 Task: Create a due date automation trigger when advanced on, on the monday of the week a card is due add dates due next month at 11:00 AM.
Action: Mouse moved to (942, 71)
Screenshot: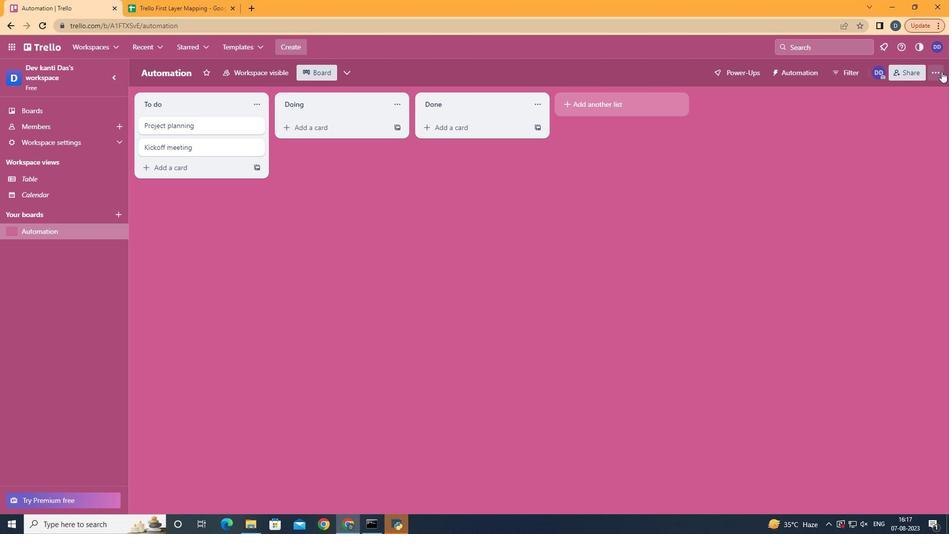 
Action: Mouse pressed left at (942, 71)
Screenshot: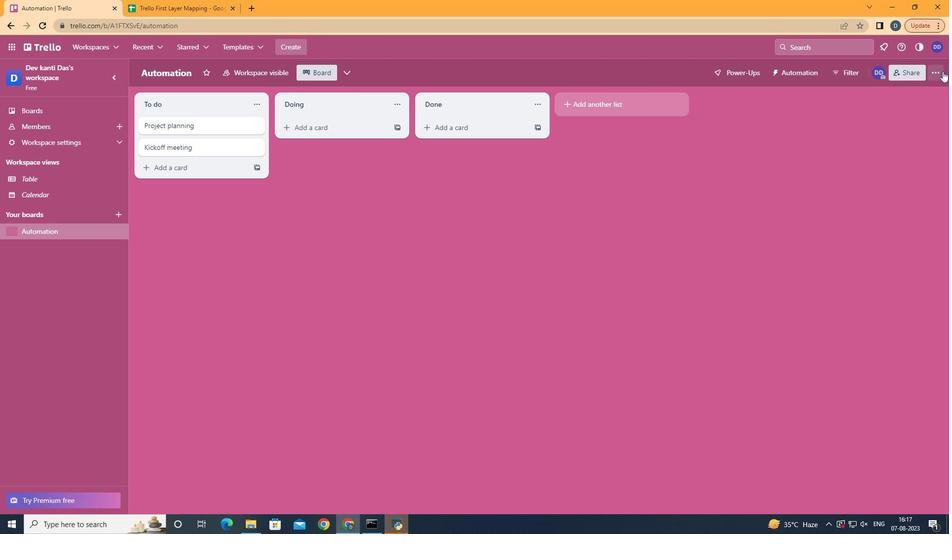 
Action: Mouse moved to (840, 210)
Screenshot: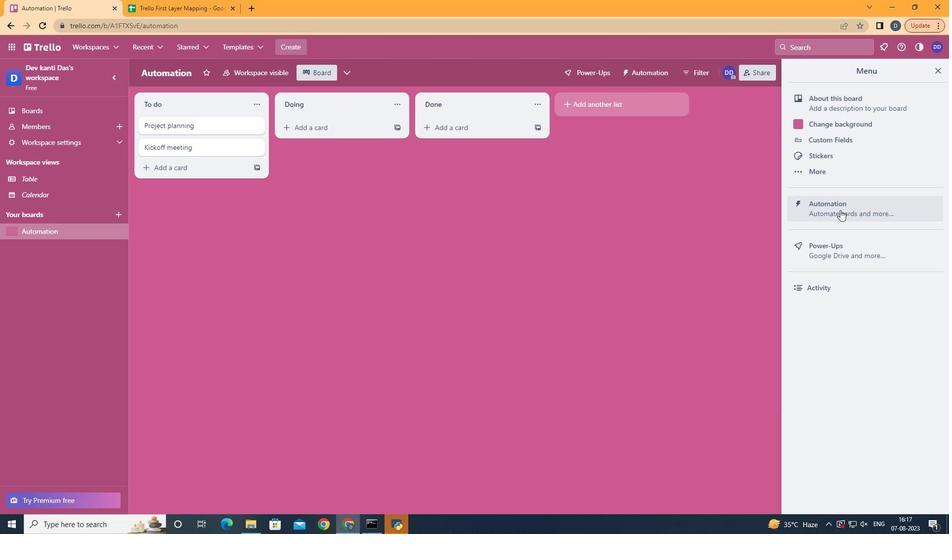 
Action: Mouse pressed left at (840, 210)
Screenshot: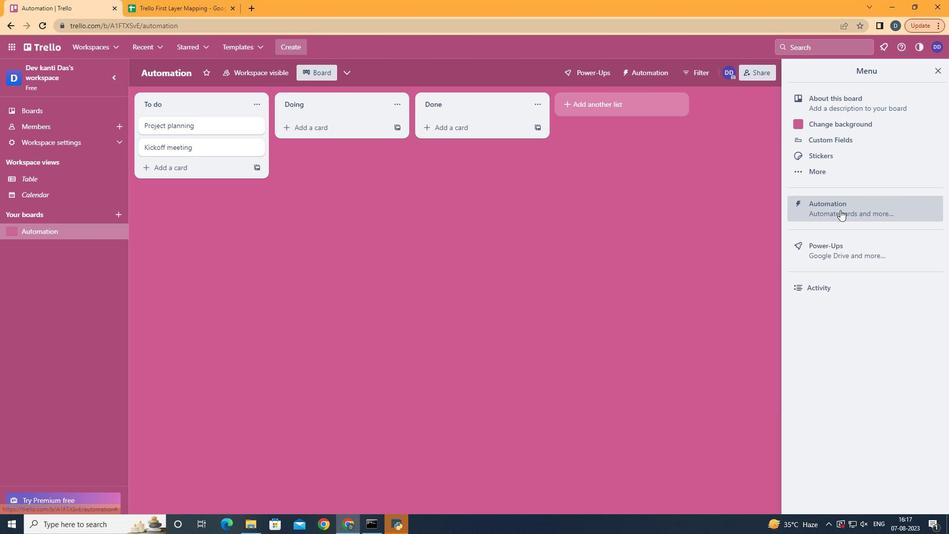 
Action: Mouse moved to (192, 205)
Screenshot: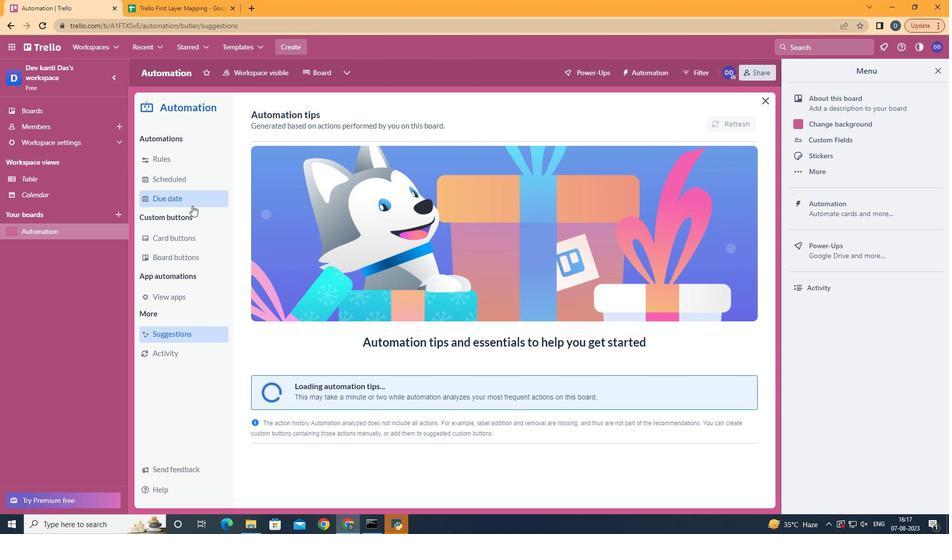 
Action: Mouse pressed left at (192, 205)
Screenshot: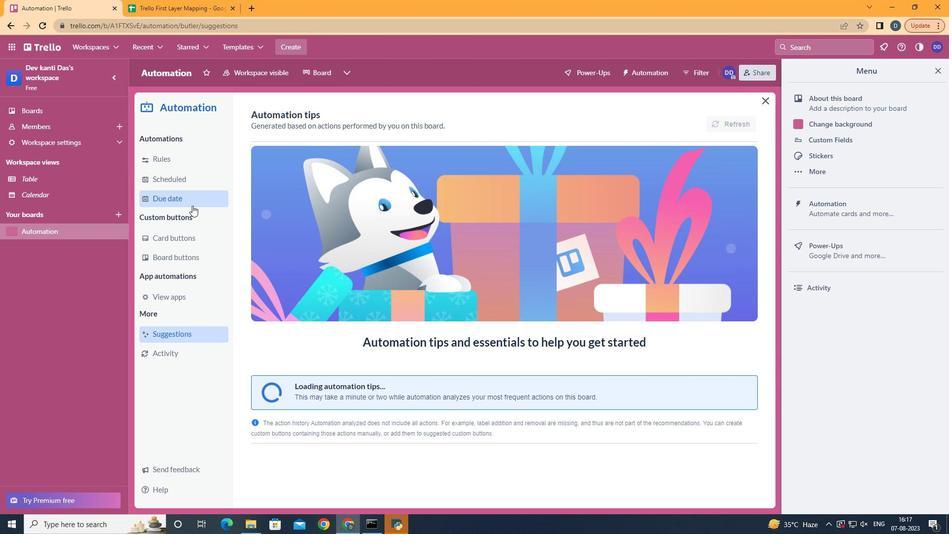 
Action: Mouse moved to (696, 122)
Screenshot: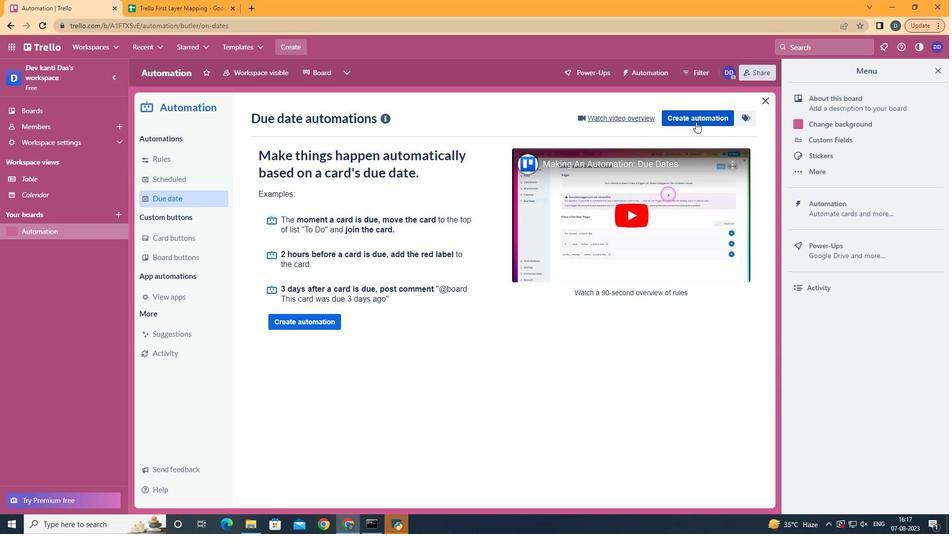 
Action: Mouse pressed left at (696, 122)
Screenshot: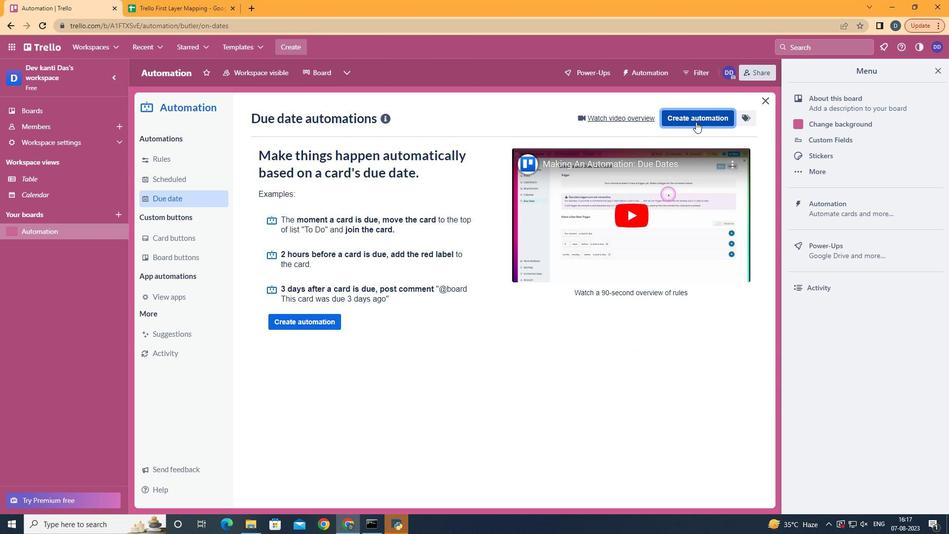 
Action: Mouse moved to (530, 212)
Screenshot: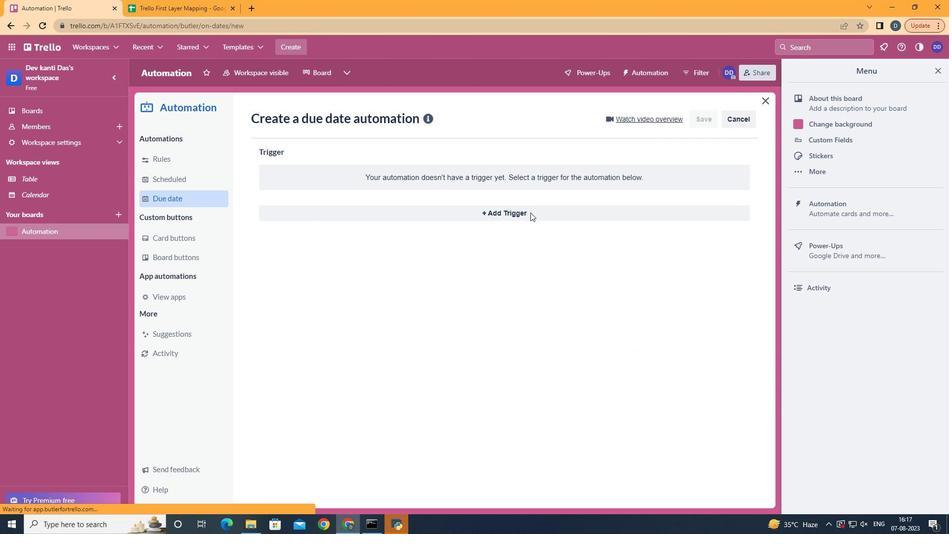 
Action: Mouse pressed left at (530, 212)
Screenshot: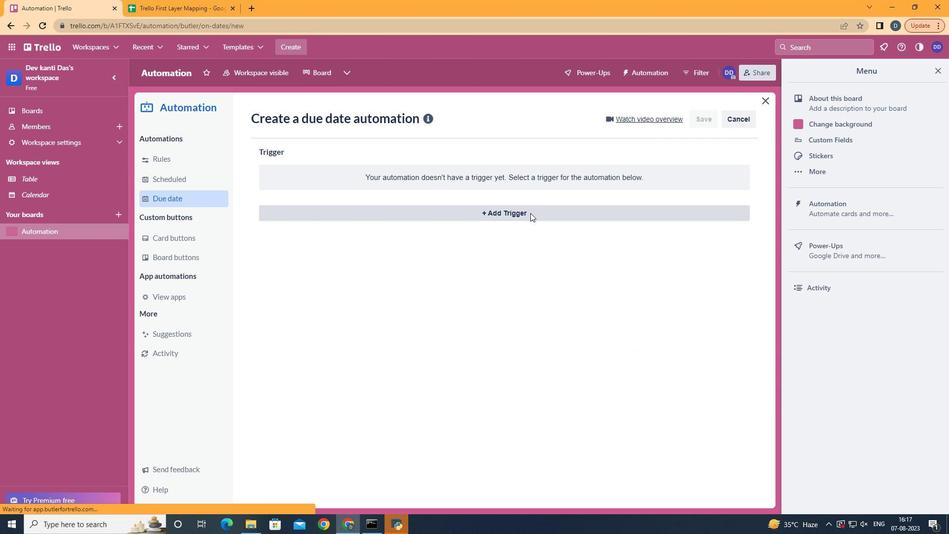
Action: Mouse moved to (317, 255)
Screenshot: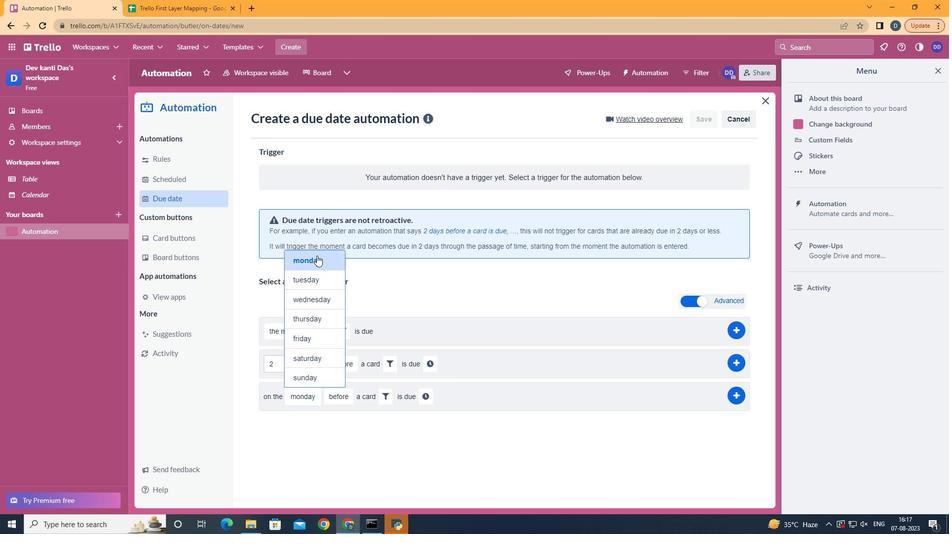 
Action: Mouse pressed left at (317, 255)
Screenshot: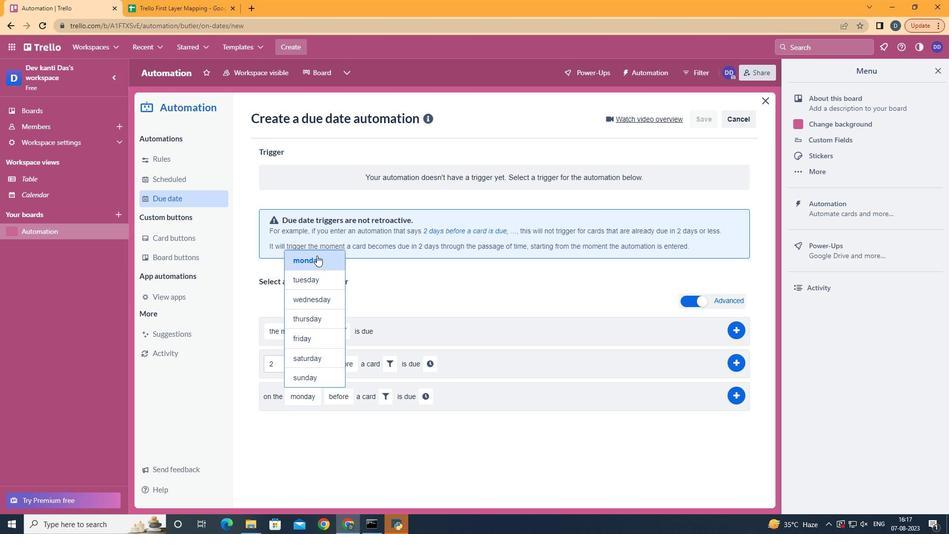 
Action: Mouse moved to (347, 454)
Screenshot: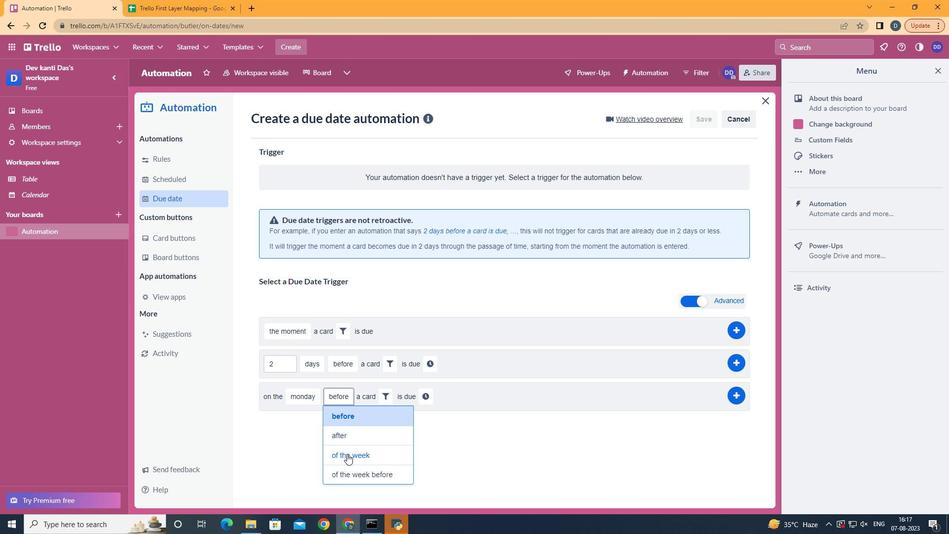 
Action: Mouse pressed left at (347, 454)
Screenshot: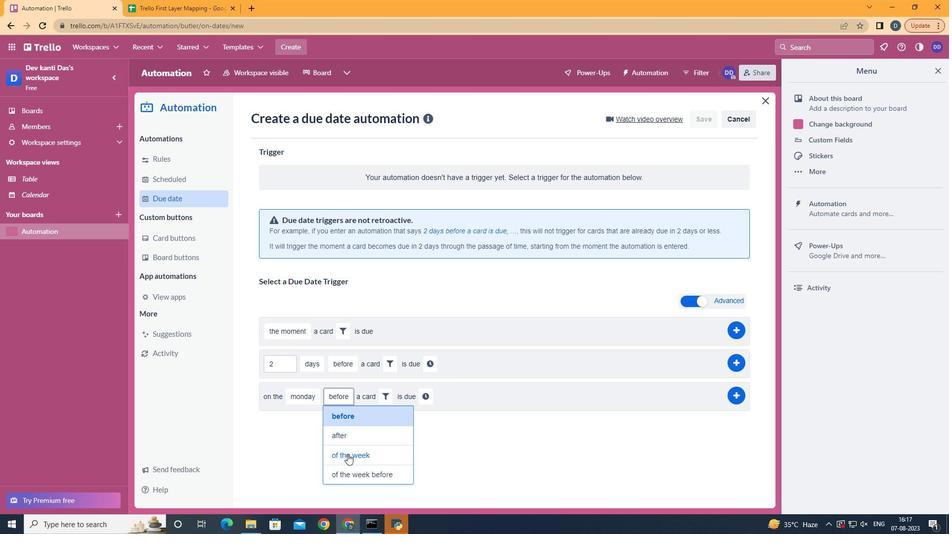 
Action: Mouse moved to (396, 401)
Screenshot: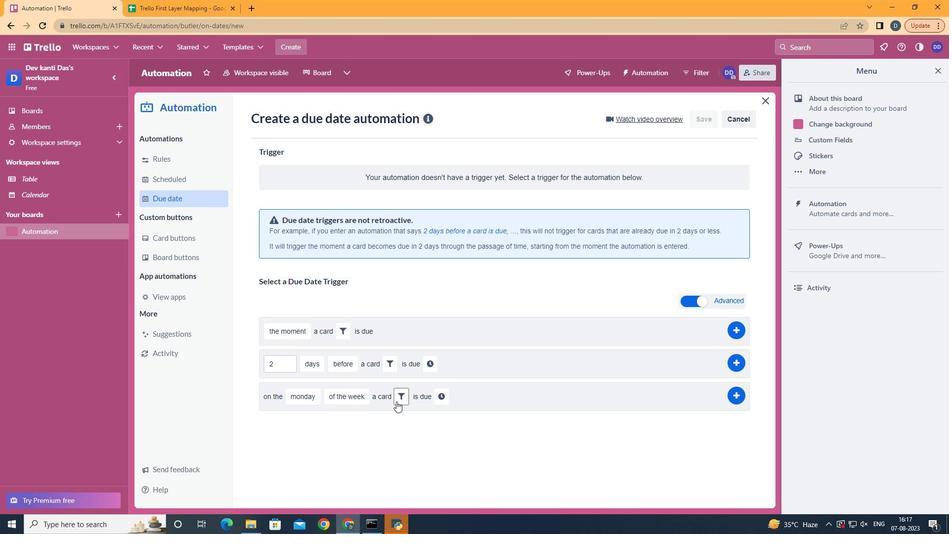 
Action: Mouse pressed left at (396, 401)
Screenshot: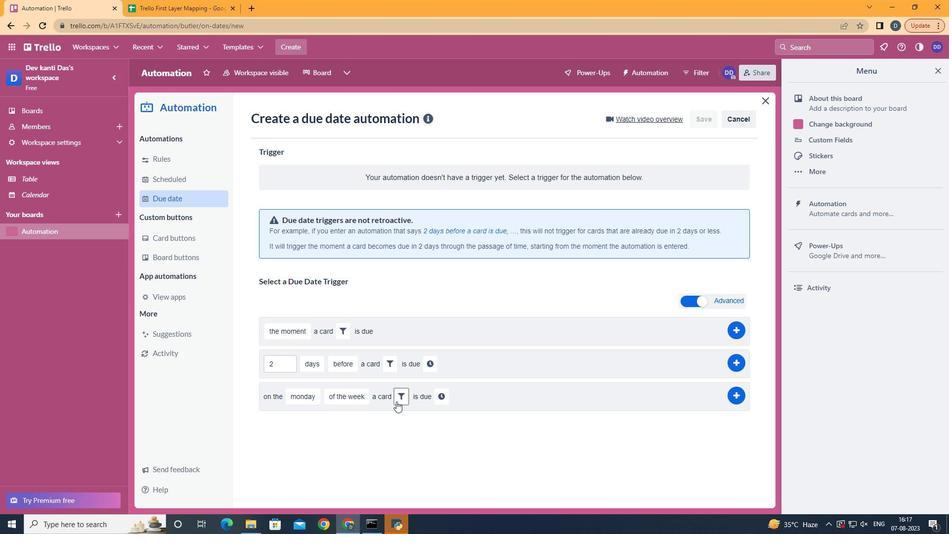 
Action: Mouse moved to (450, 433)
Screenshot: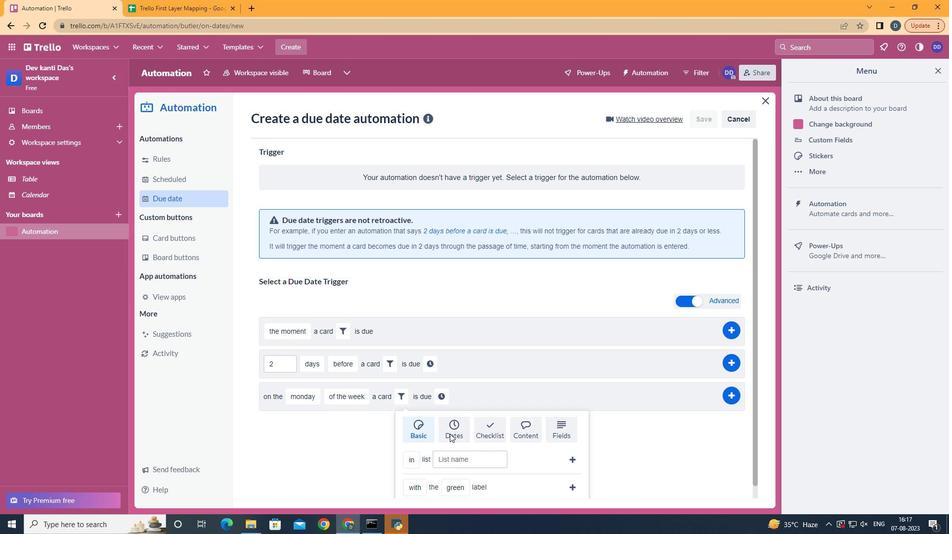 
Action: Mouse pressed left at (450, 433)
Screenshot: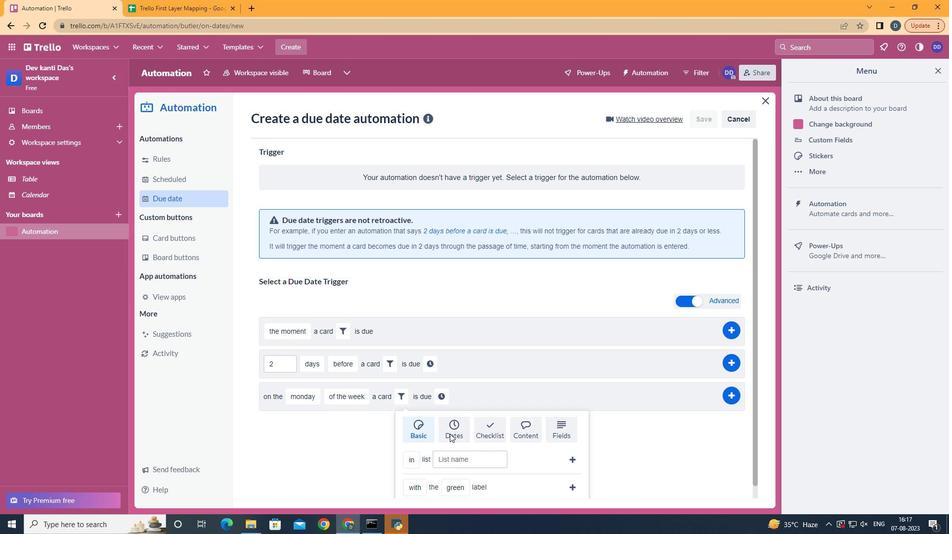 
Action: Mouse scrolled (450, 433) with delta (0, 0)
Screenshot: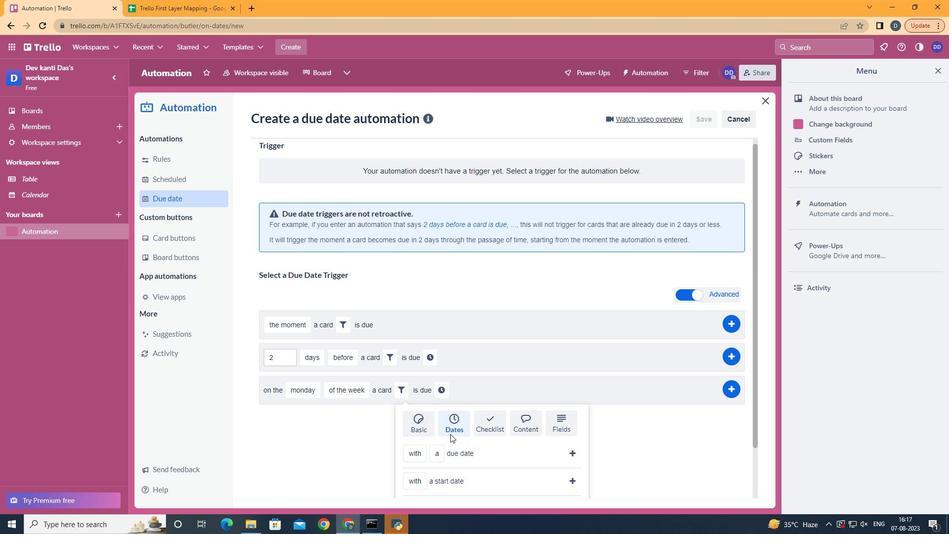 
Action: Mouse scrolled (450, 433) with delta (0, 0)
Screenshot: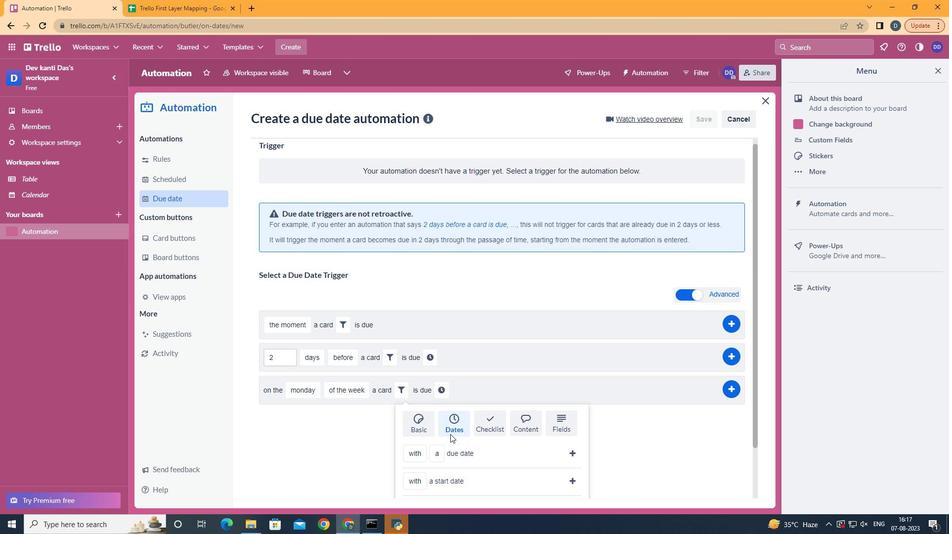 
Action: Mouse scrolled (450, 433) with delta (0, 0)
Screenshot: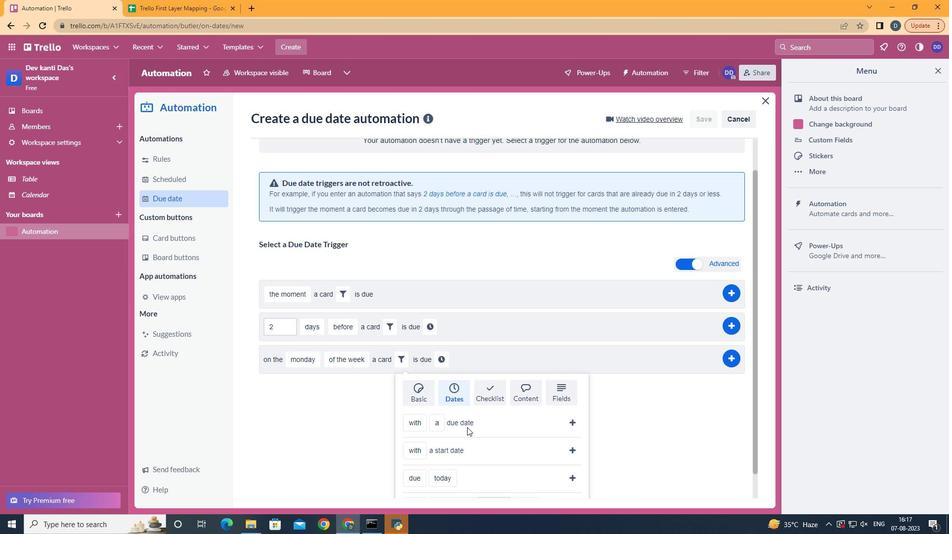 
Action: Mouse moved to (450, 434)
Screenshot: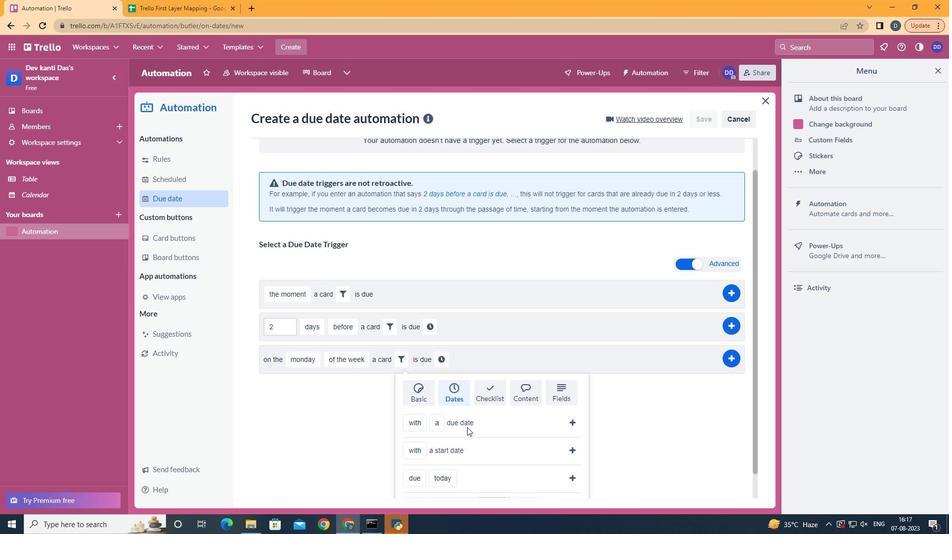 
Action: Mouse scrolled (450, 433) with delta (0, 0)
Screenshot: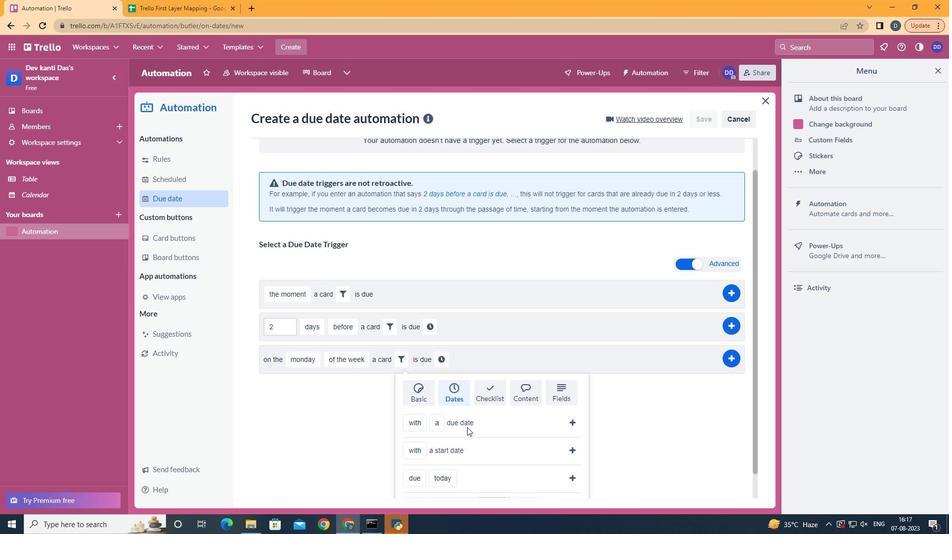 
Action: Mouse moved to (432, 371)
Screenshot: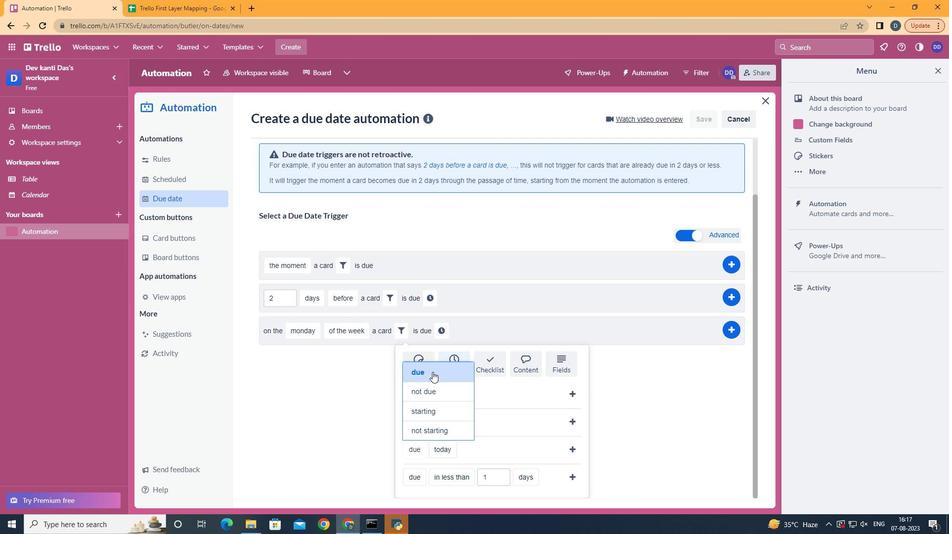 
Action: Mouse pressed left at (432, 371)
Screenshot: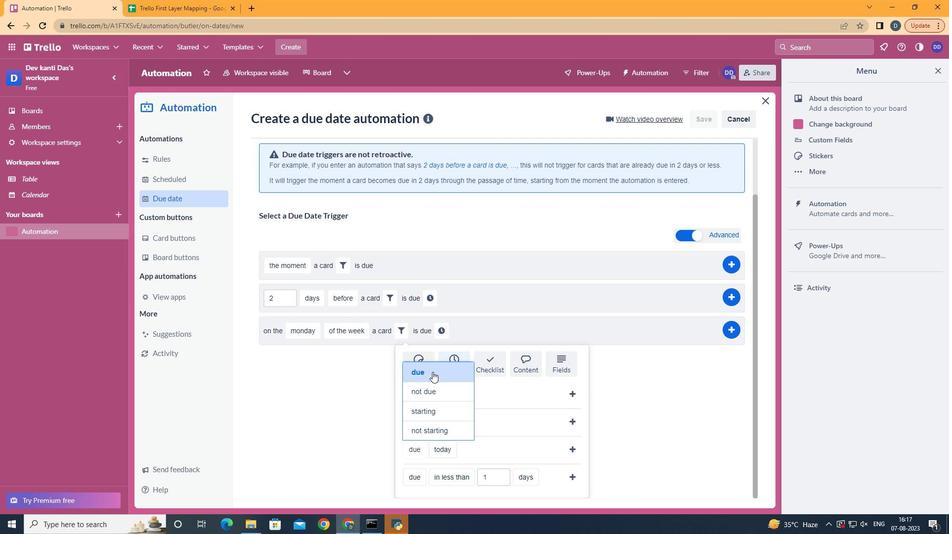 
Action: Mouse moved to (456, 434)
Screenshot: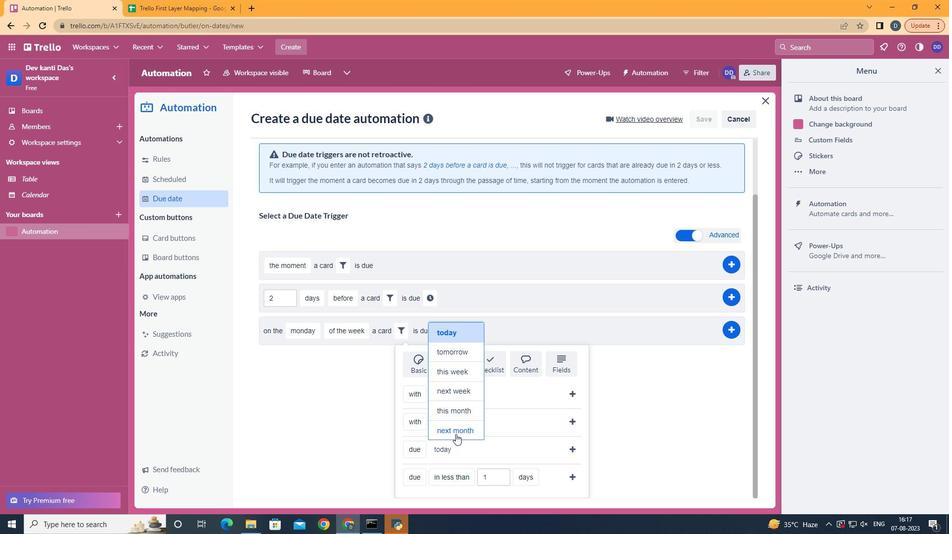 
Action: Mouse pressed left at (456, 434)
Screenshot: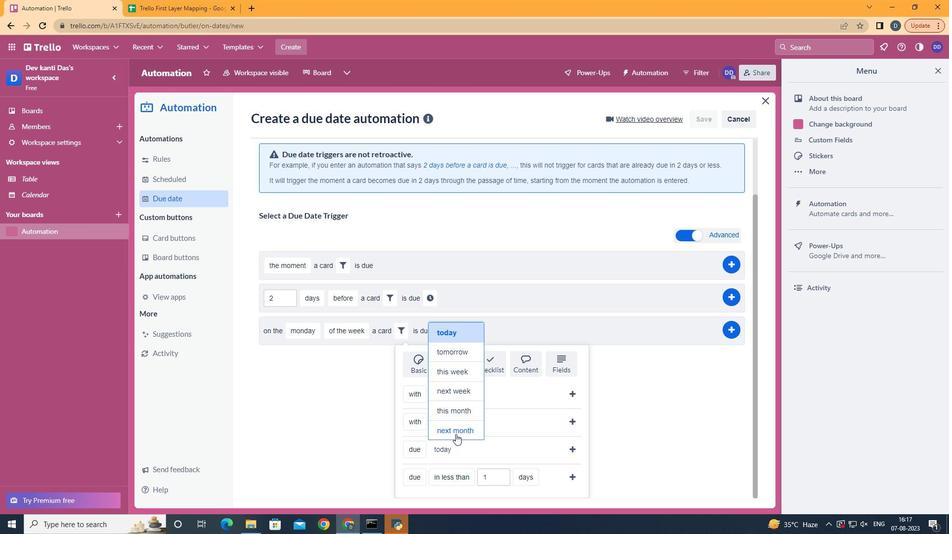 
Action: Mouse moved to (570, 449)
Screenshot: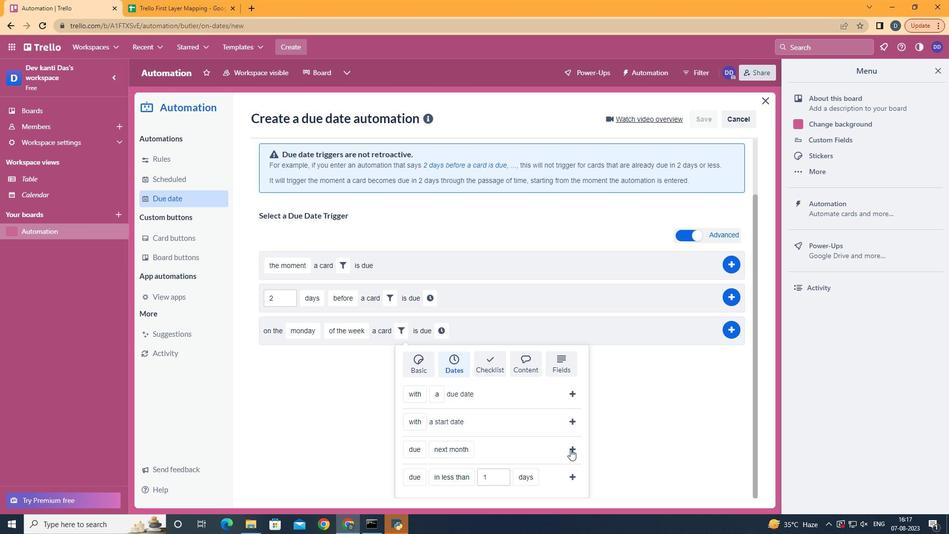 
Action: Mouse pressed left at (570, 449)
Screenshot: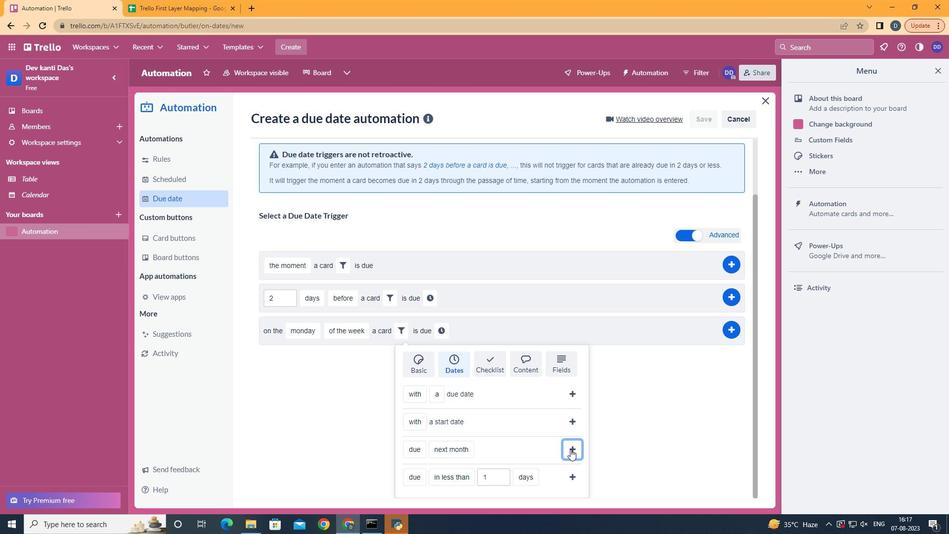 
Action: Mouse moved to (508, 397)
Screenshot: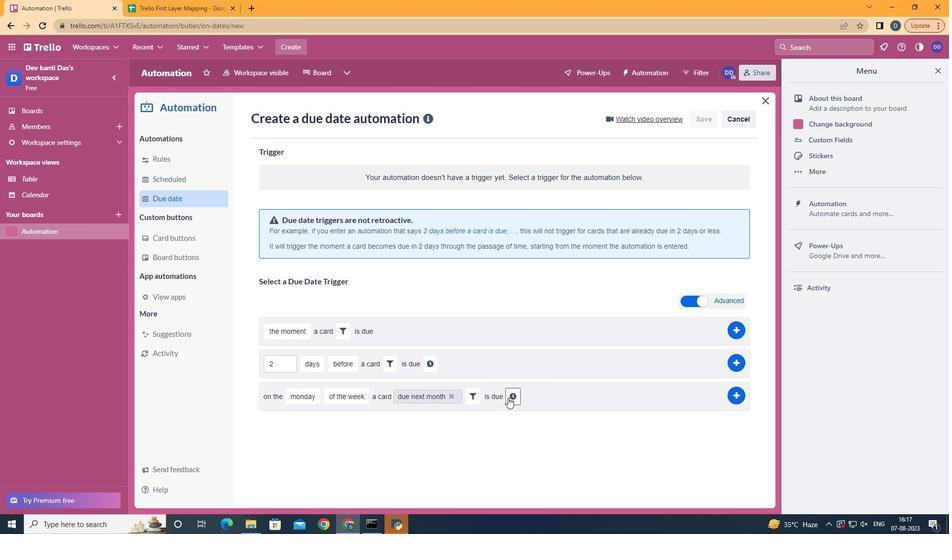 
Action: Mouse pressed left at (508, 397)
Screenshot: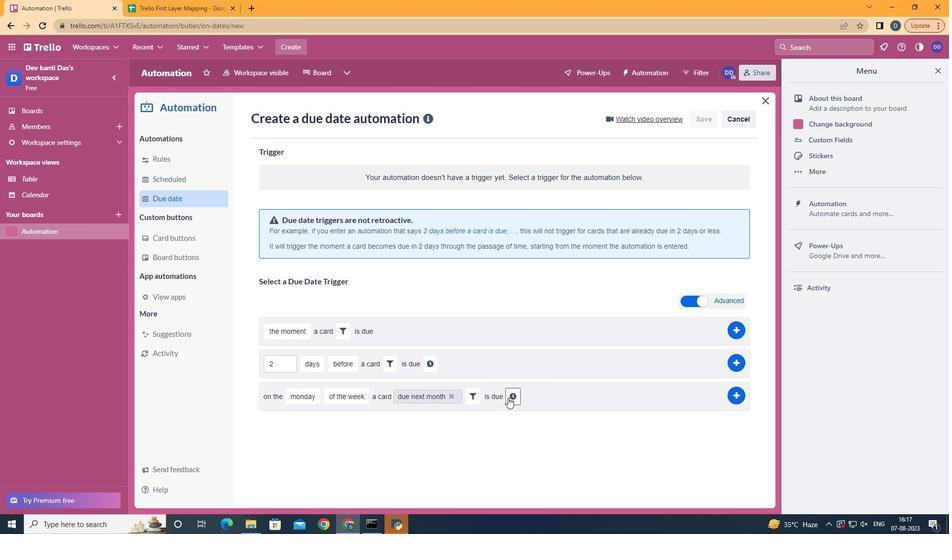 
Action: Mouse moved to (541, 399)
Screenshot: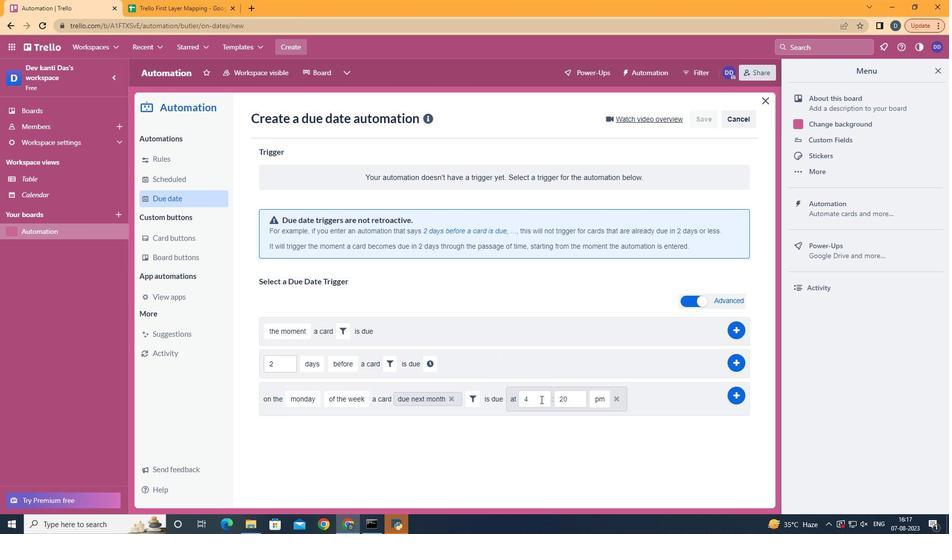 
Action: Mouse pressed left at (541, 399)
Screenshot: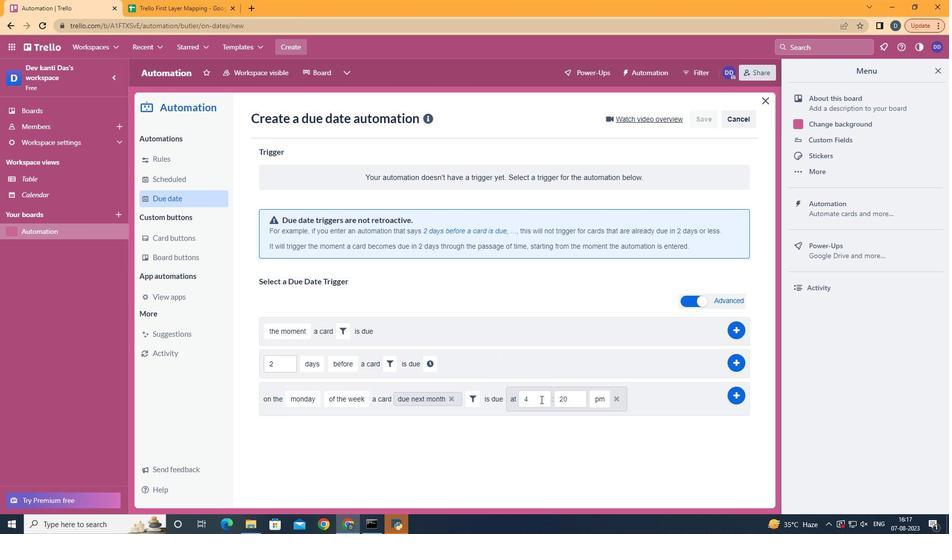 
Action: Key pressed <Key.backspace>11
Screenshot: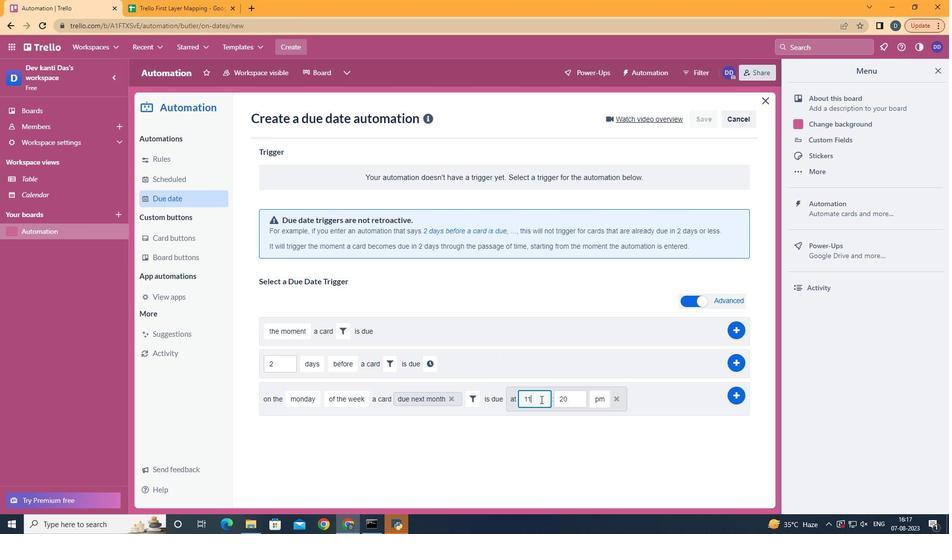 
Action: Mouse moved to (582, 406)
Screenshot: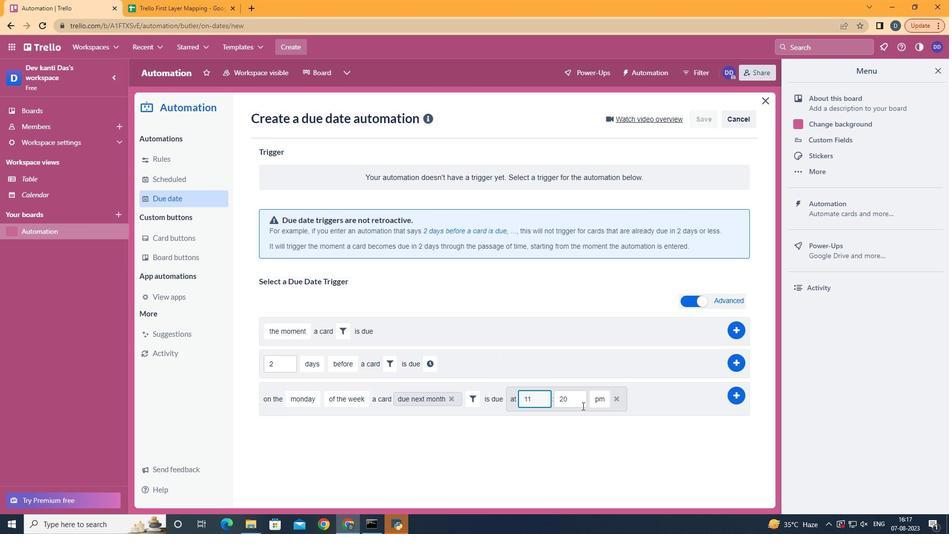 
Action: Mouse pressed left at (582, 406)
Screenshot: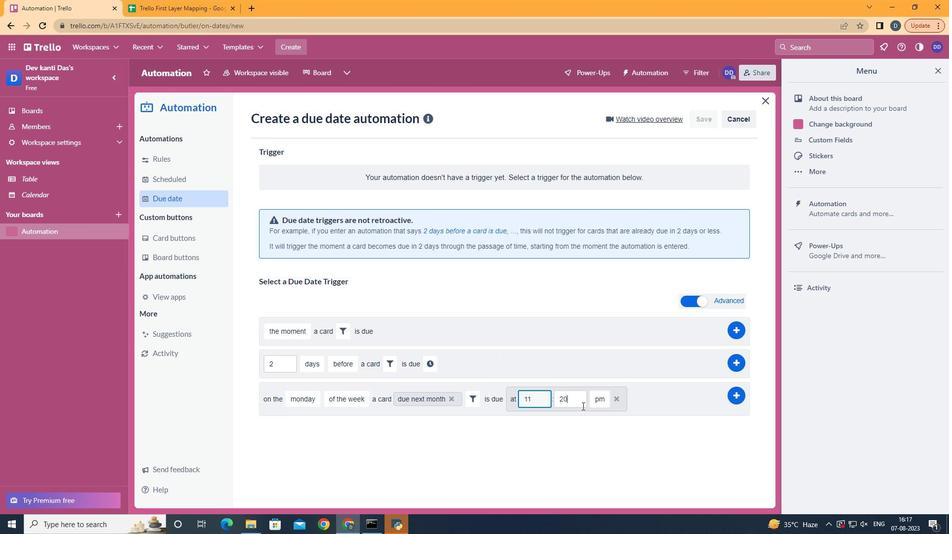
Action: Key pressed <Key.backspace><Key.backspace>00
Screenshot: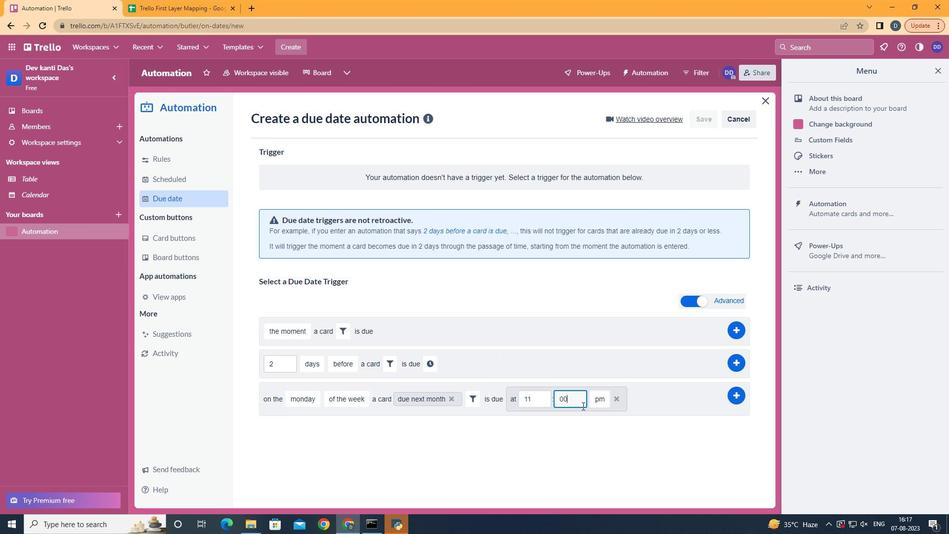 
Action: Mouse moved to (602, 420)
Screenshot: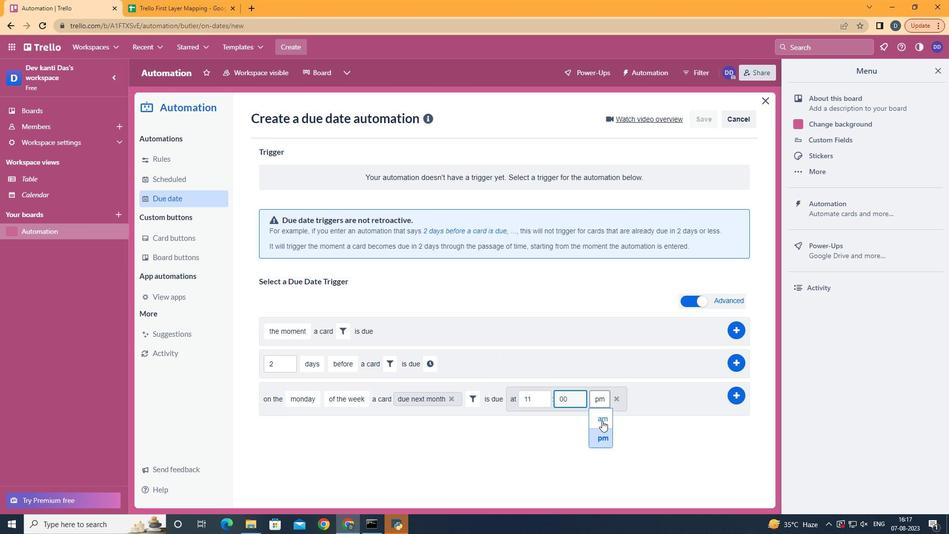 
Action: Mouse pressed left at (602, 420)
Screenshot: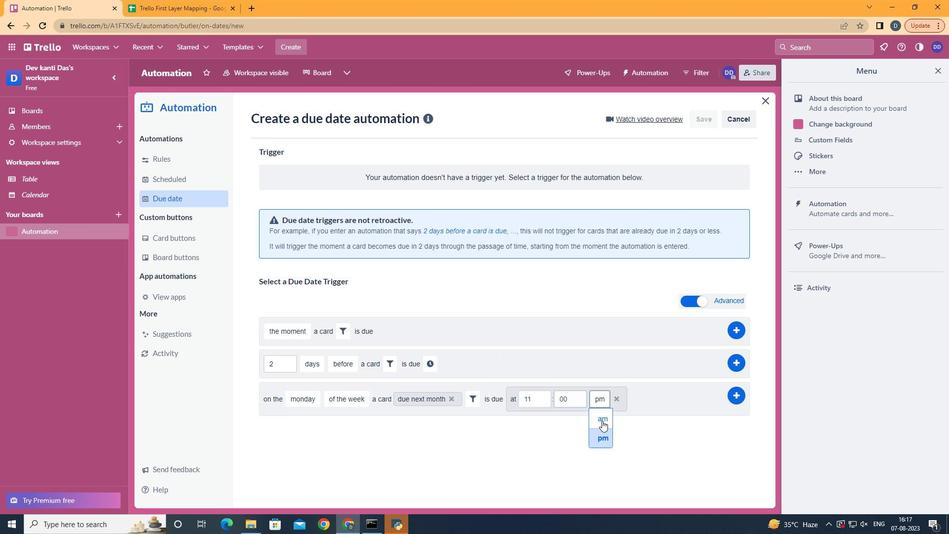 
Action: Mouse moved to (732, 398)
Screenshot: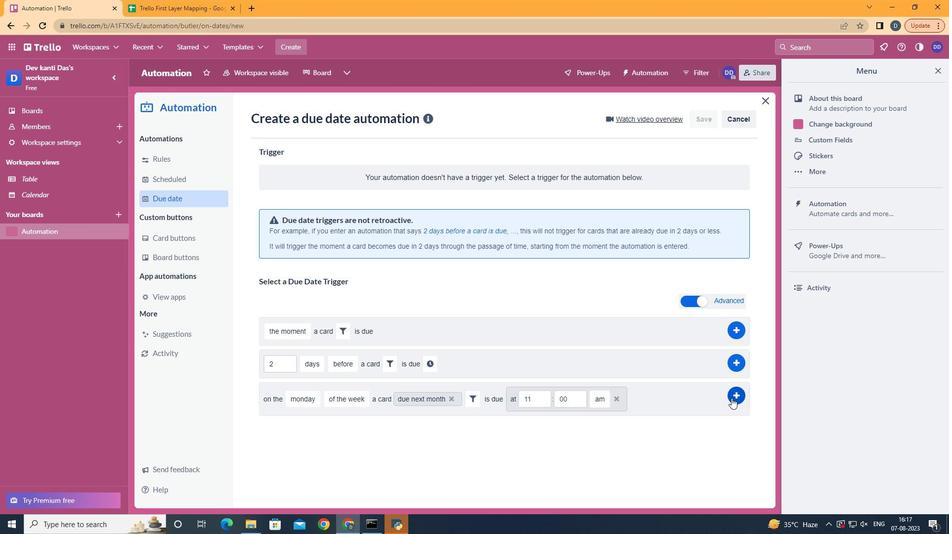 
Action: Mouse pressed left at (732, 398)
Screenshot: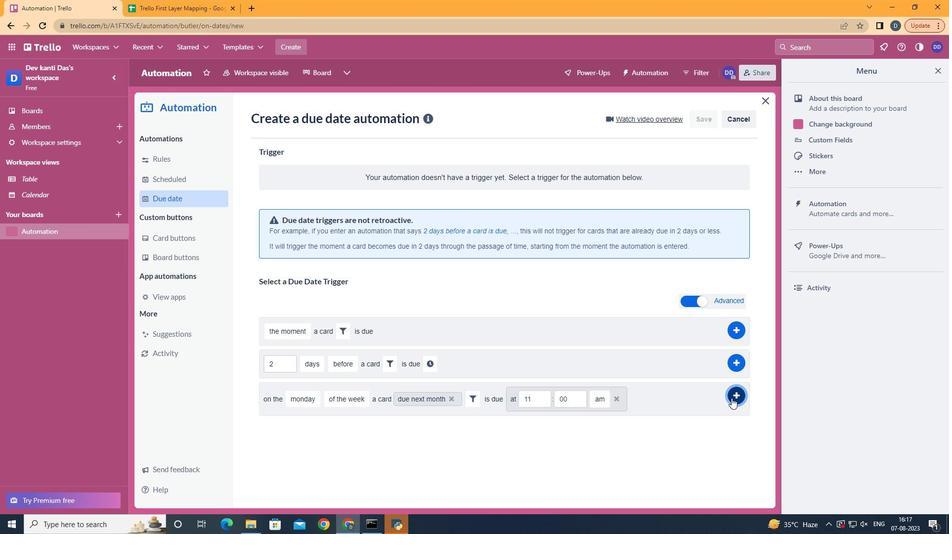 
Action: Mouse moved to (545, 187)
Screenshot: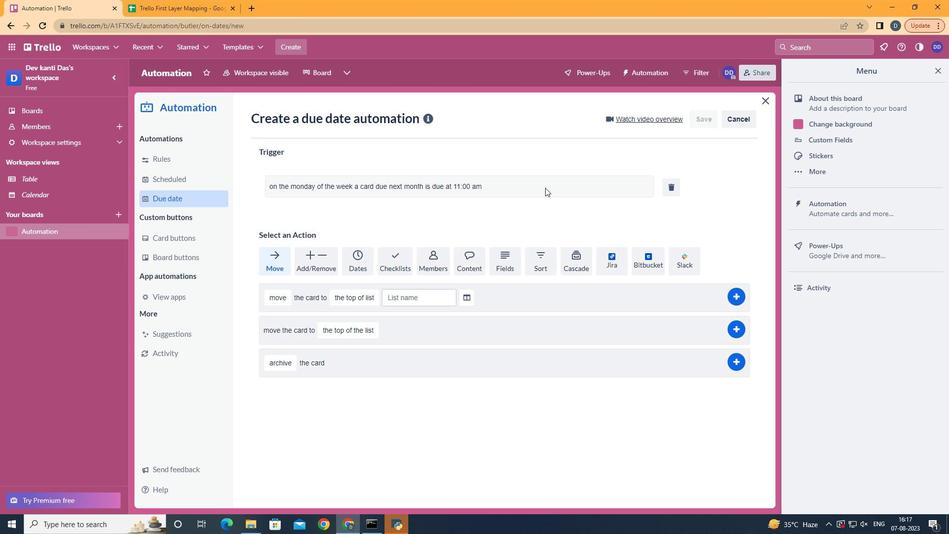 
